 Task: Set the "Force index creation" for "AVI demuxer" to "Ask for action".
Action: Mouse moved to (106, 14)
Screenshot: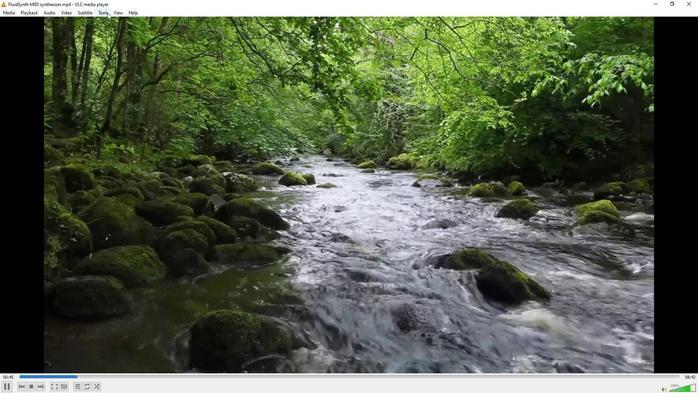 
Action: Mouse pressed left at (106, 14)
Screenshot: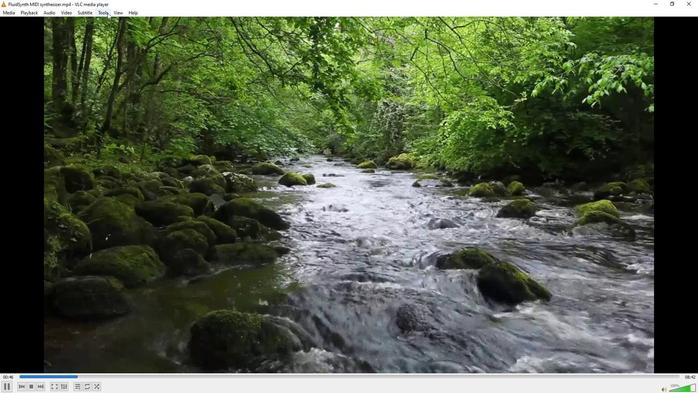 
Action: Mouse moved to (129, 100)
Screenshot: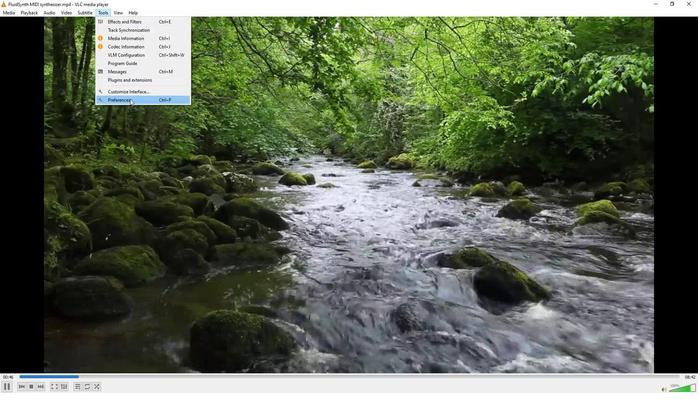 
Action: Mouse pressed left at (129, 100)
Screenshot: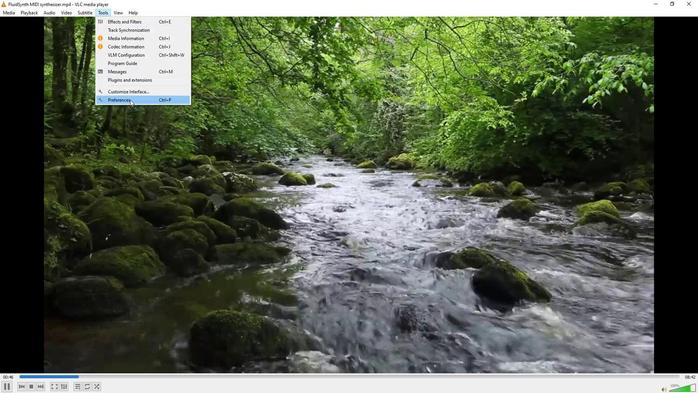 
Action: Mouse moved to (190, 303)
Screenshot: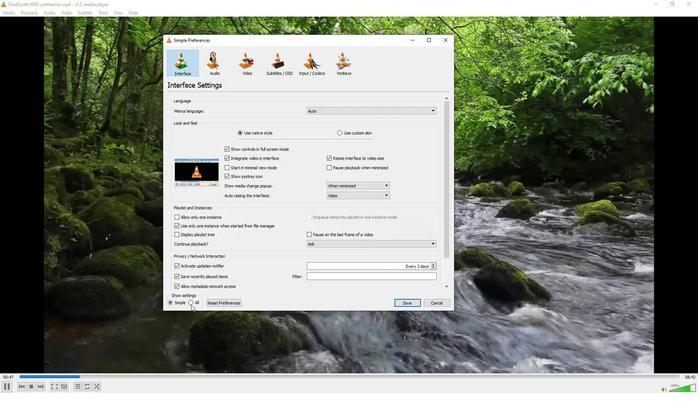 
Action: Mouse pressed left at (190, 303)
Screenshot: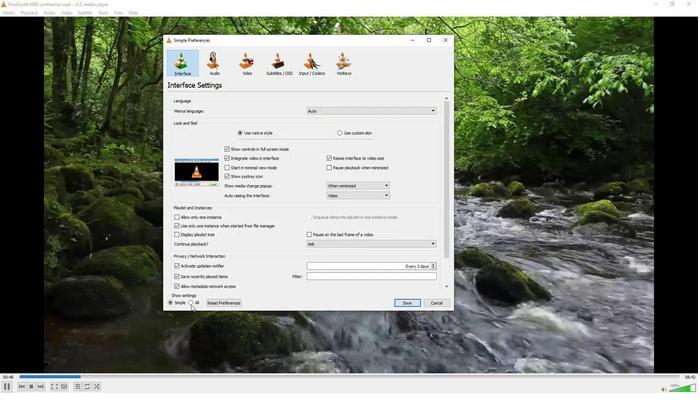 
Action: Mouse moved to (180, 199)
Screenshot: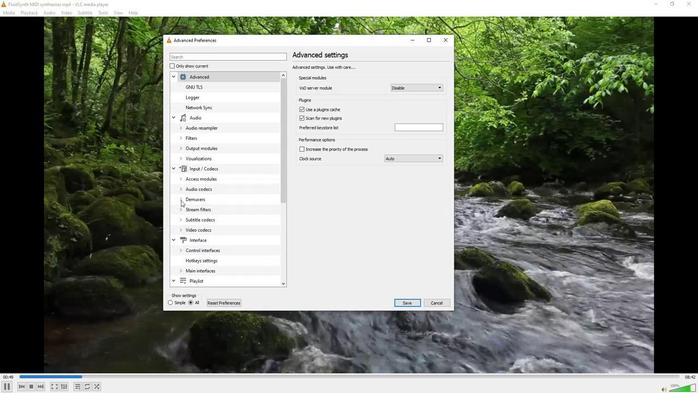 
Action: Mouse pressed left at (180, 199)
Screenshot: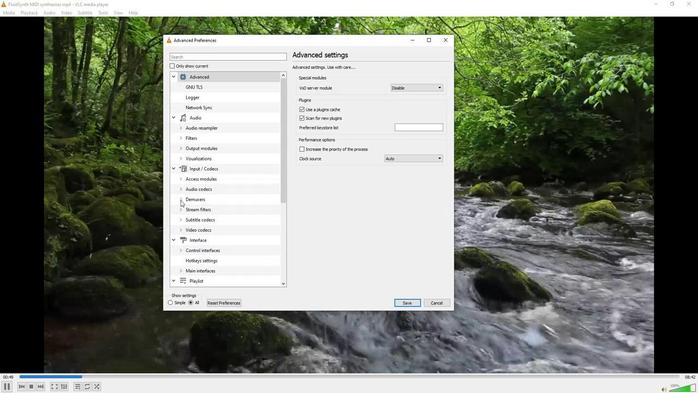 
Action: Mouse moved to (188, 227)
Screenshot: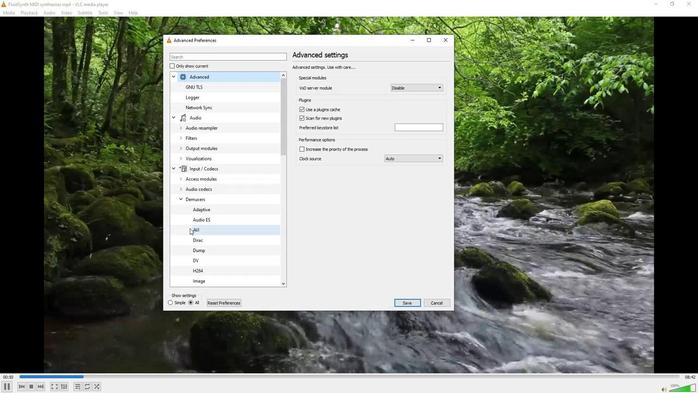 
Action: Mouse pressed left at (188, 227)
Screenshot: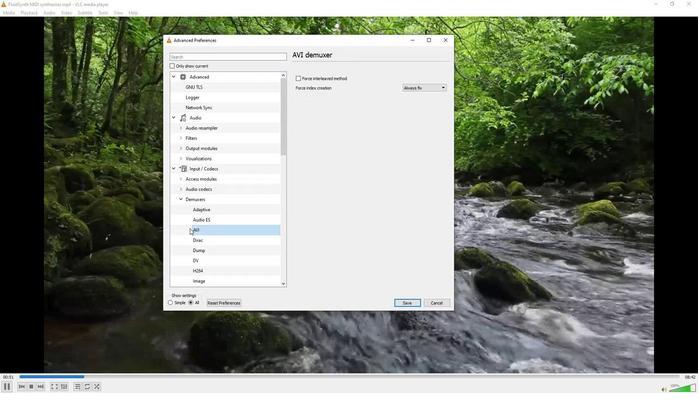 
Action: Mouse moved to (418, 88)
Screenshot: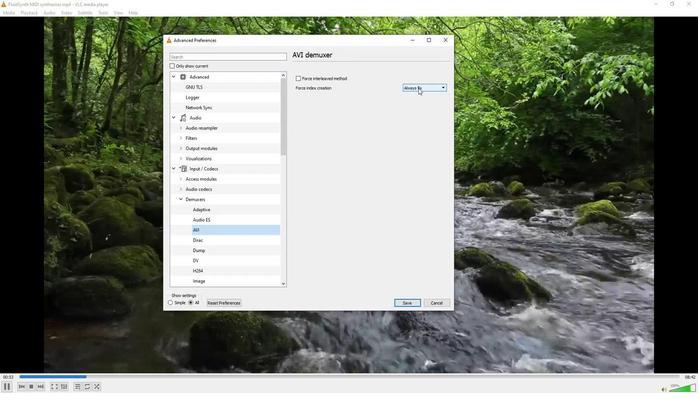 
Action: Mouse pressed left at (418, 88)
Screenshot: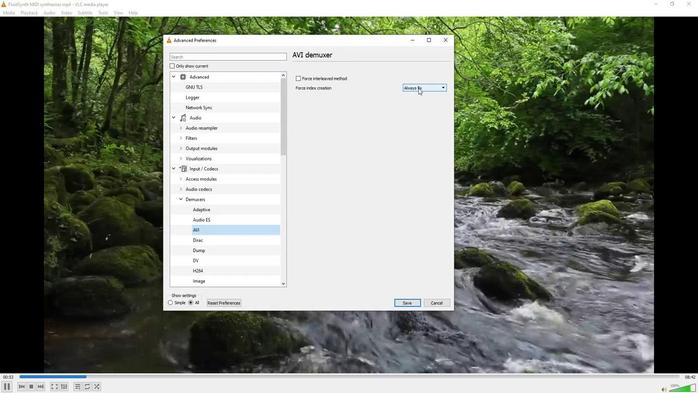 
Action: Mouse moved to (418, 93)
Screenshot: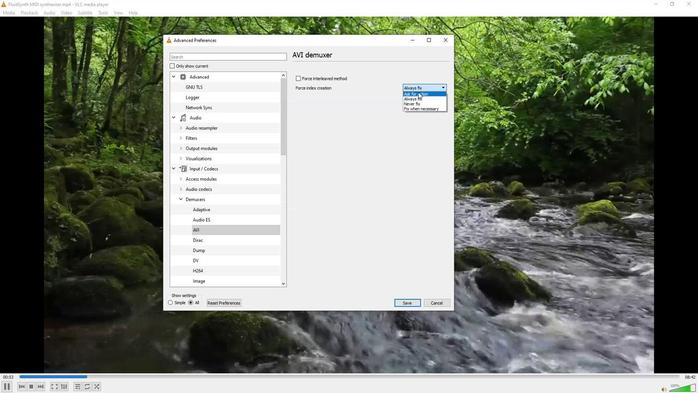 
Action: Mouse pressed left at (418, 93)
Screenshot: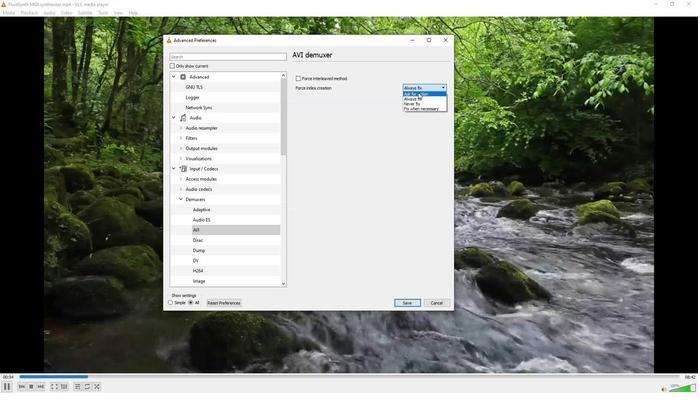 
Action: Mouse moved to (400, 140)
Screenshot: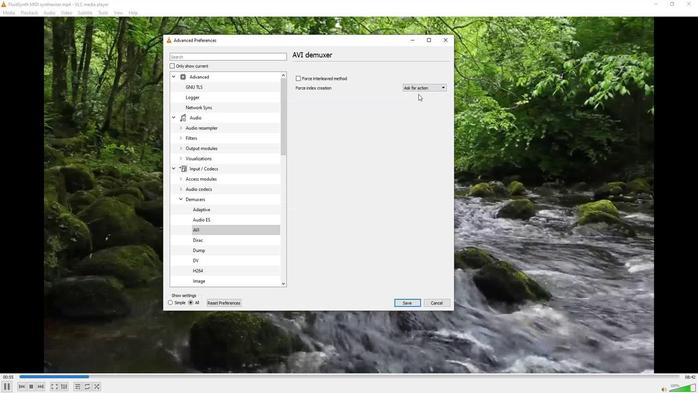 
